 Task: Open Card Card0000000029 in Board Board0000000008 in Workspace WS0000000003 in Trello. Add Member vinny.office2@gmail.com to Card Card0000000029 in Board Board0000000008 in Workspace WS0000000003 in Trello. Add Purple Label titled Label0000000029 to Card Card0000000029 in Board Board0000000008 in Workspace WS0000000003 in Trello. Add Checklist CL0000000029 to Card Card0000000029 in Board Board0000000008 in Workspace WS0000000003 in Trello. Add Dates with Start Date as Aug 01 2023 and Due Date as Aug 31 2023 to Card Card0000000029 in Board Board0000000008 in Workspace WS0000000003 in Trello
Action: Mouse moved to (279, 178)
Screenshot: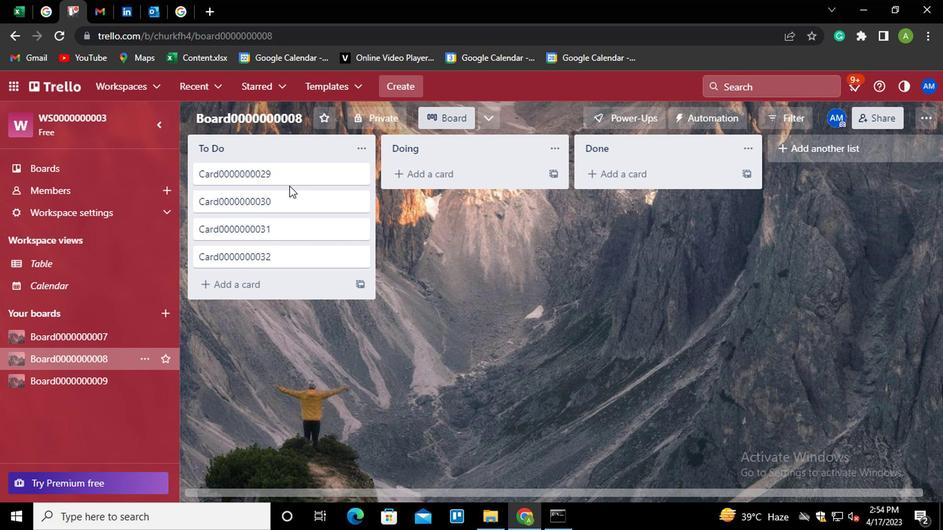 
Action: Mouse pressed left at (279, 178)
Screenshot: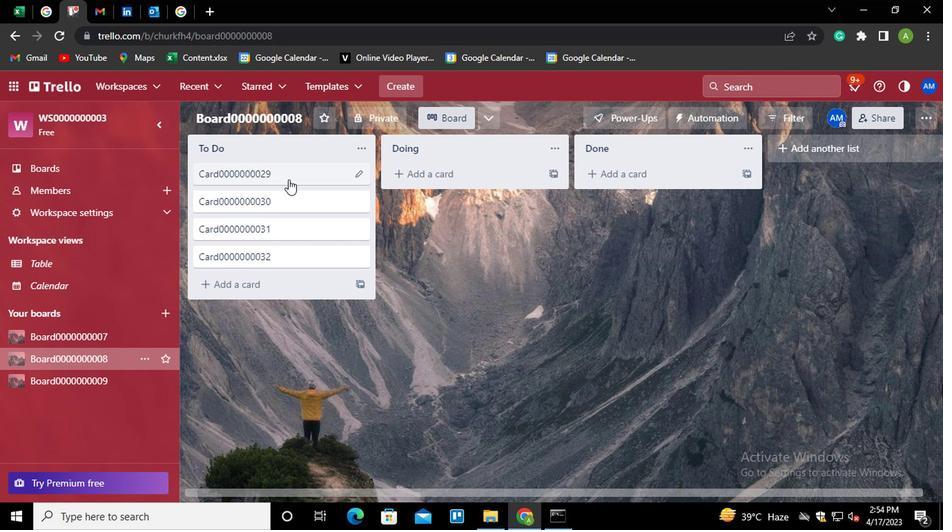 
Action: Mouse moved to (624, 201)
Screenshot: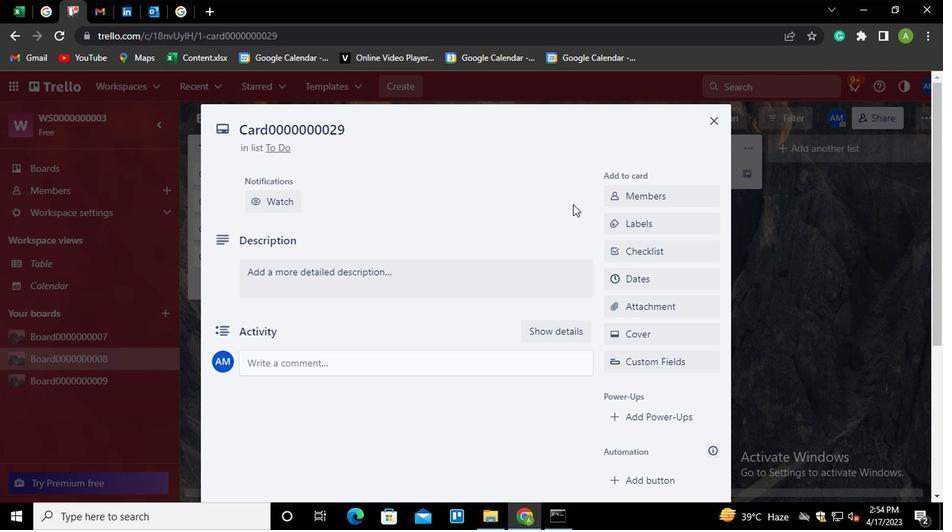 
Action: Mouse pressed left at (624, 201)
Screenshot: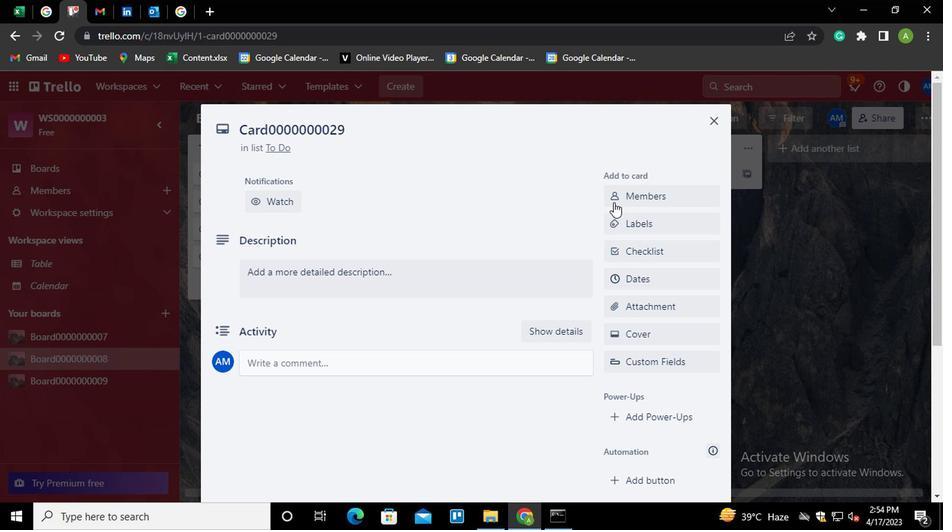 
Action: Mouse moved to (641, 259)
Screenshot: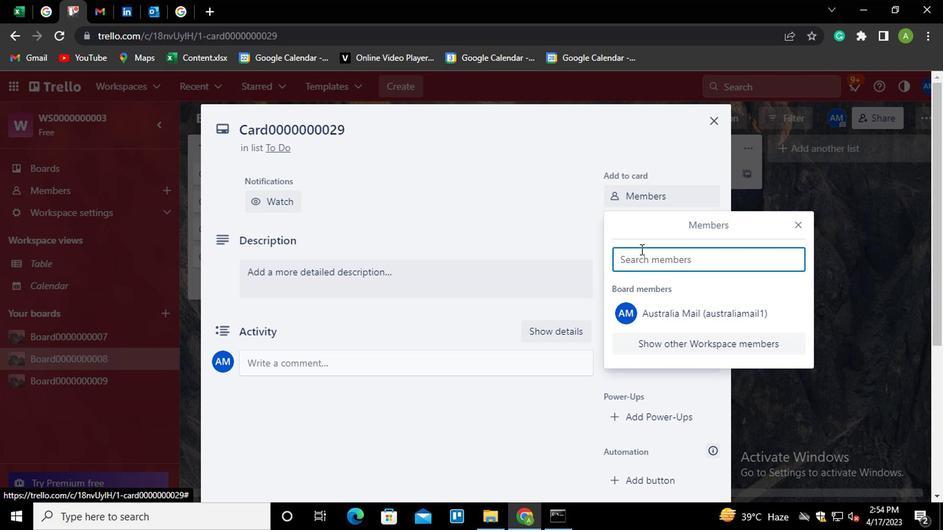 
Action: Mouse pressed left at (641, 259)
Screenshot: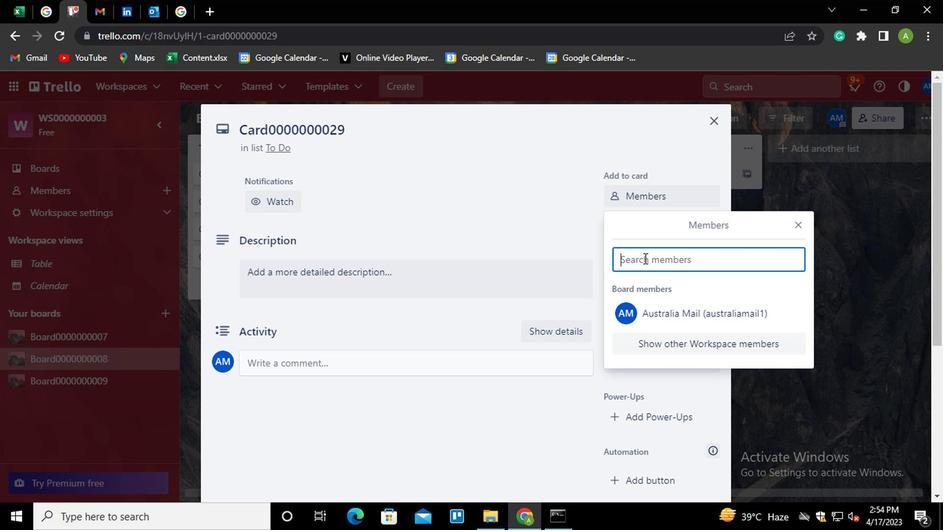 
Action: Key pressed vinny.office2<Key.shift>@GMAIL.COM
Screenshot: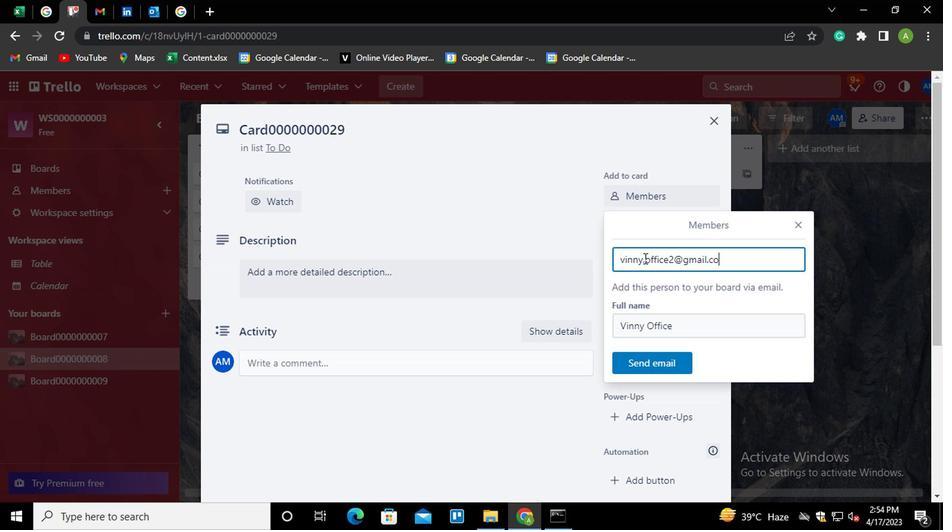 
Action: Mouse moved to (666, 369)
Screenshot: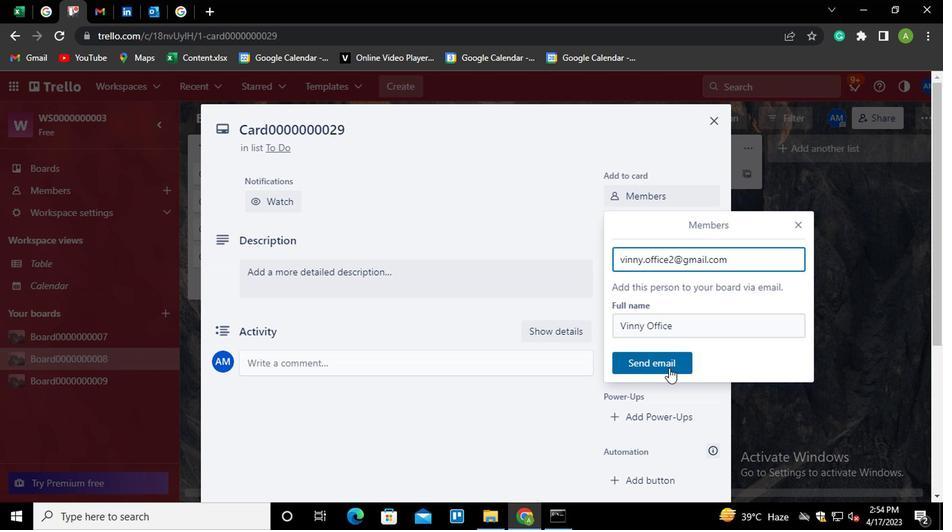 
Action: Mouse pressed left at (666, 369)
Screenshot: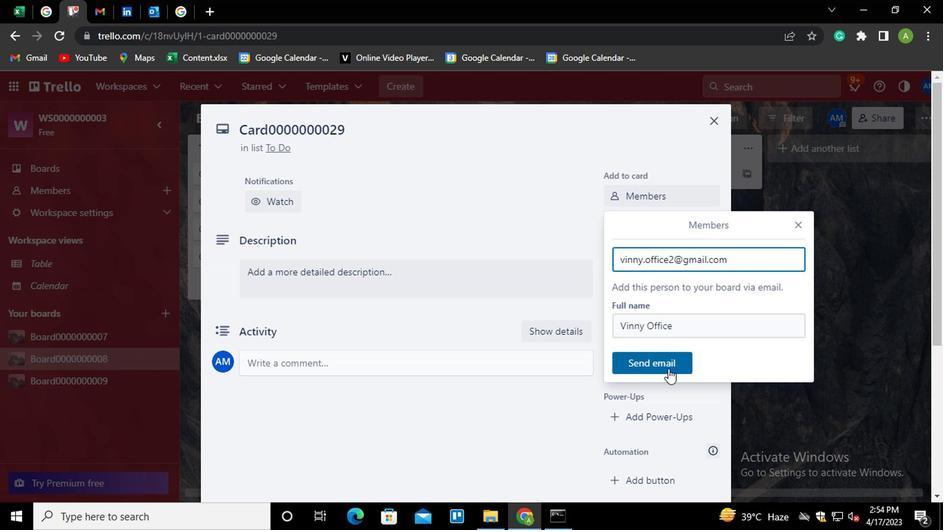 
Action: Mouse moved to (648, 222)
Screenshot: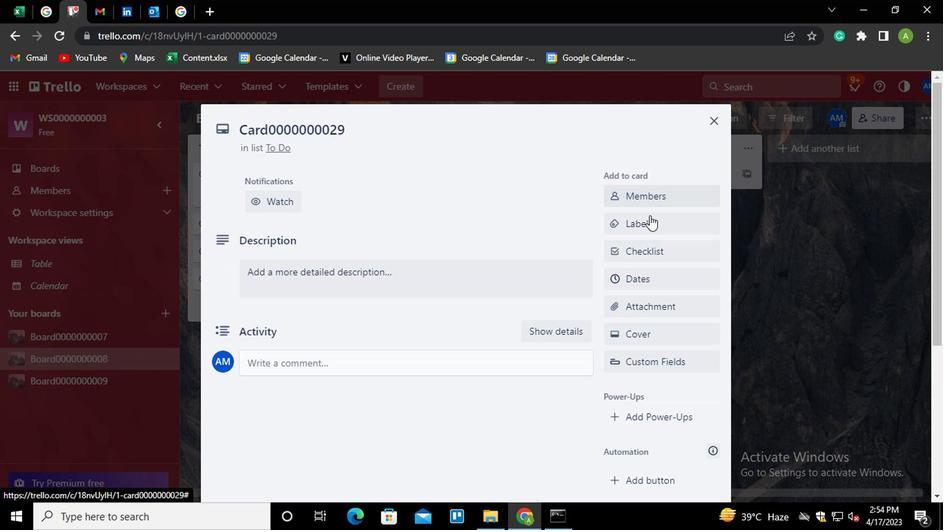 
Action: Mouse pressed left at (648, 222)
Screenshot: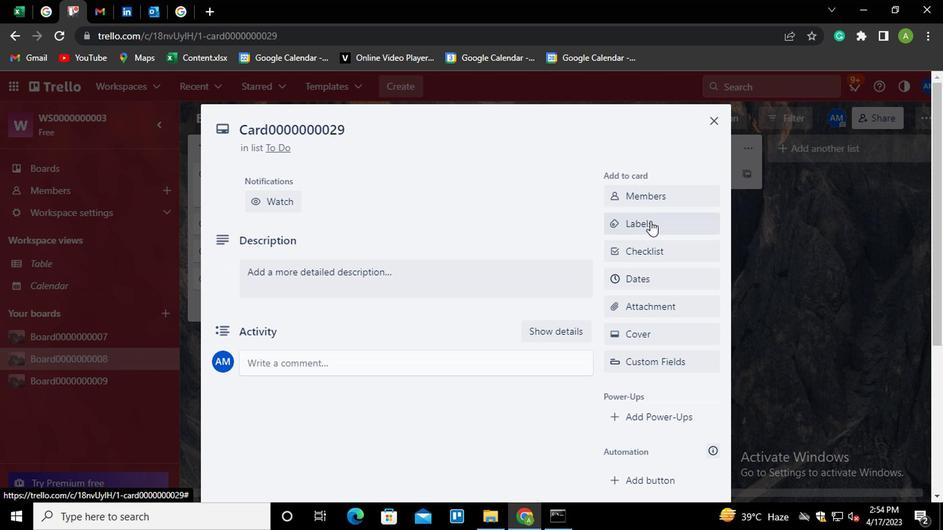 
Action: Mouse moved to (619, 299)
Screenshot: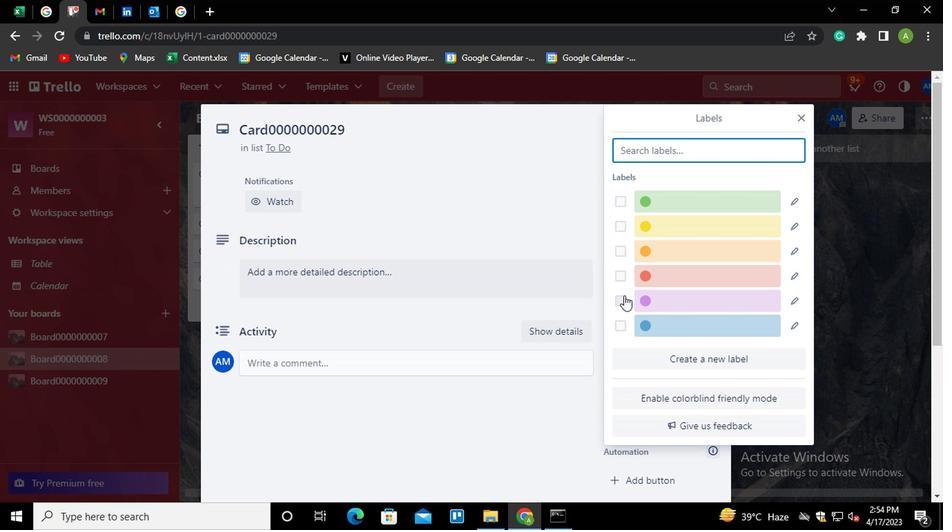 
Action: Mouse pressed left at (619, 299)
Screenshot: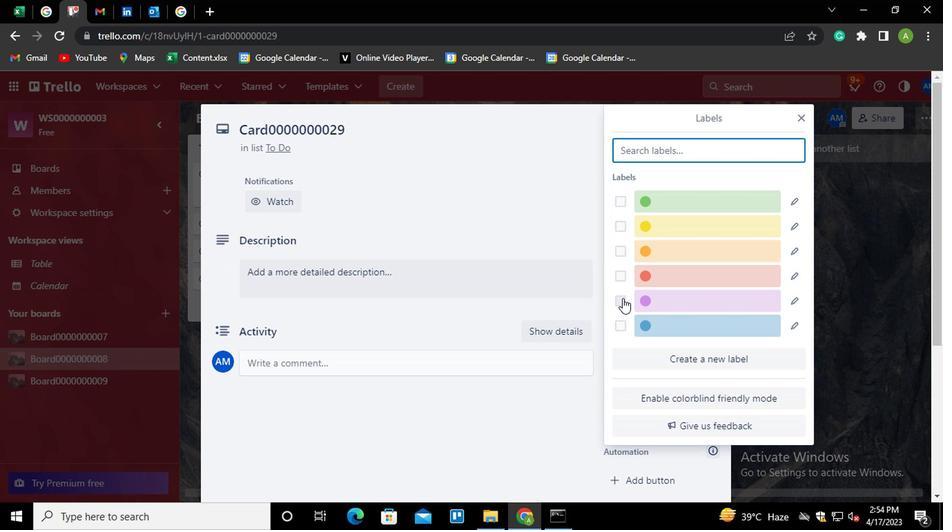 
Action: Mouse moved to (795, 300)
Screenshot: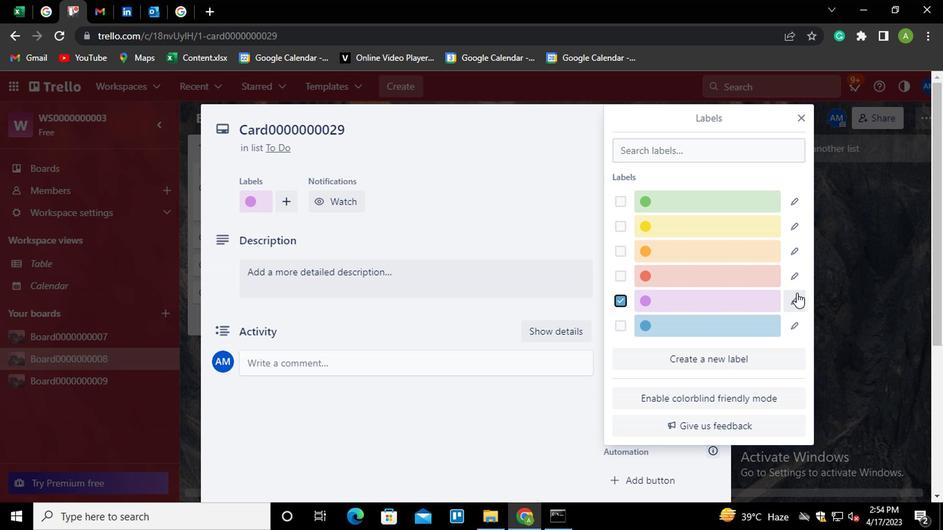 
Action: Mouse pressed left at (795, 300)
Screenshot: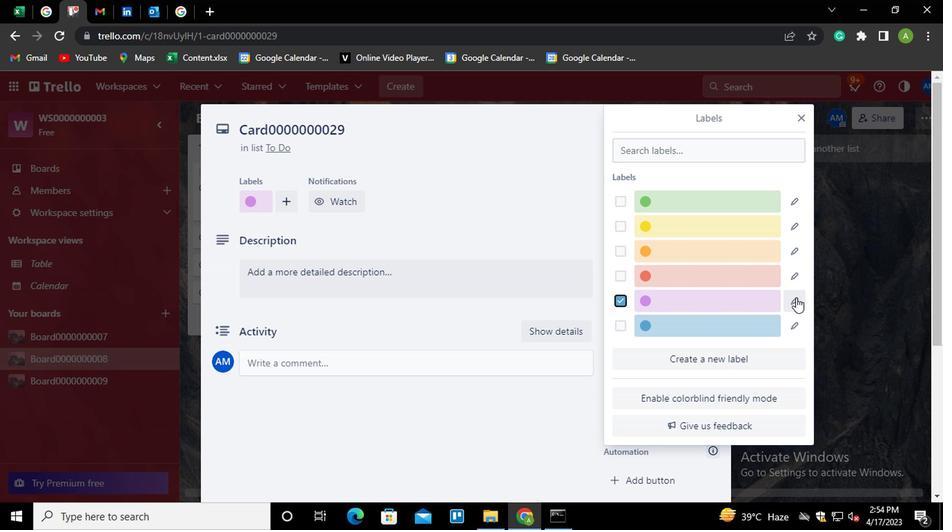 
Action: Mouse moved to (721, 244)
Screenshot: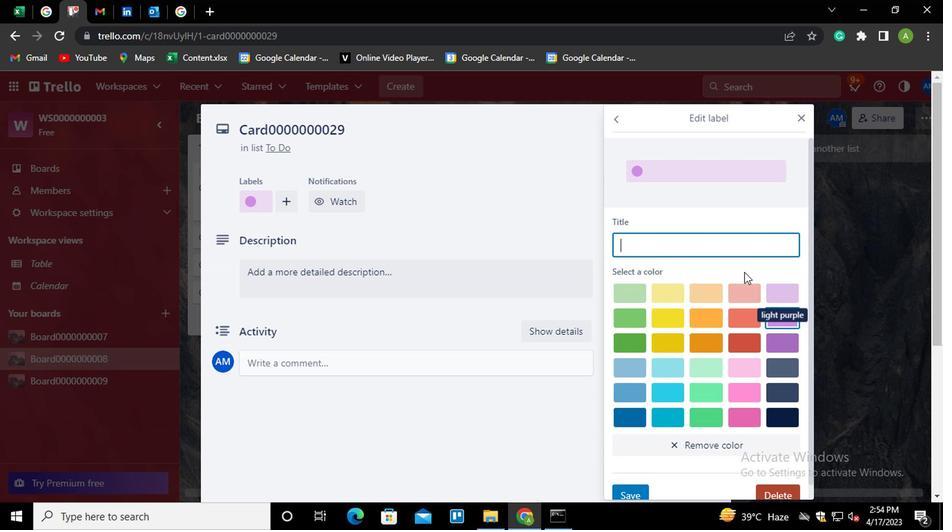 
Action: Mouse pressed left at (721, 244)
Screenshot: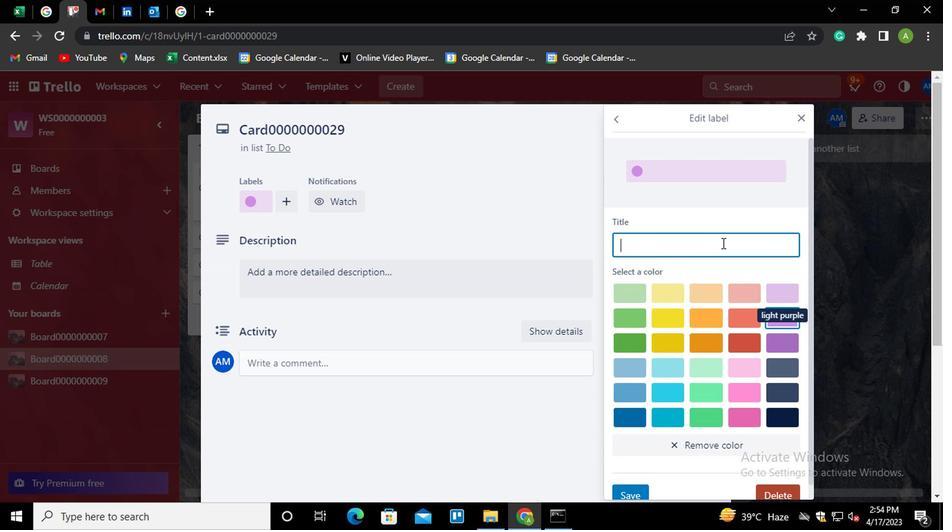 
Action: Key pressed <Key.shift><Key.shift><Key.shift><Key.shift><Key.shift><Key.shift><Key.shift><Key.shift><Key.shift><Key.shift><Key.shift><Key.shift><Key.shift><Key.shift><Key.shift><Key.shift><Key.shift><Key.shift><Key.shift><Key.shift><Key.shift><Key.shift><Key.shift><Key.shift><Key.shift><Key.shift>LABEL0000000029
Screenshot: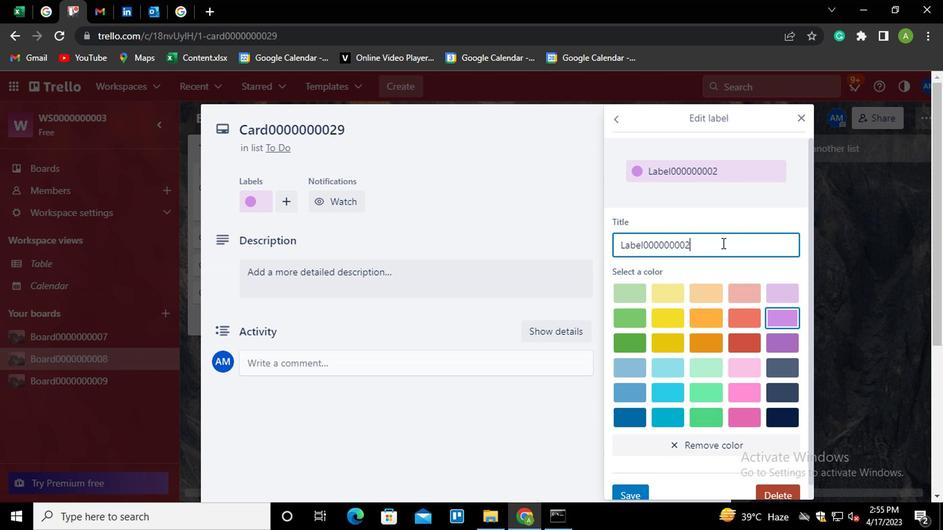 
Action: Mouse moved to (627, 490)
Screenshot: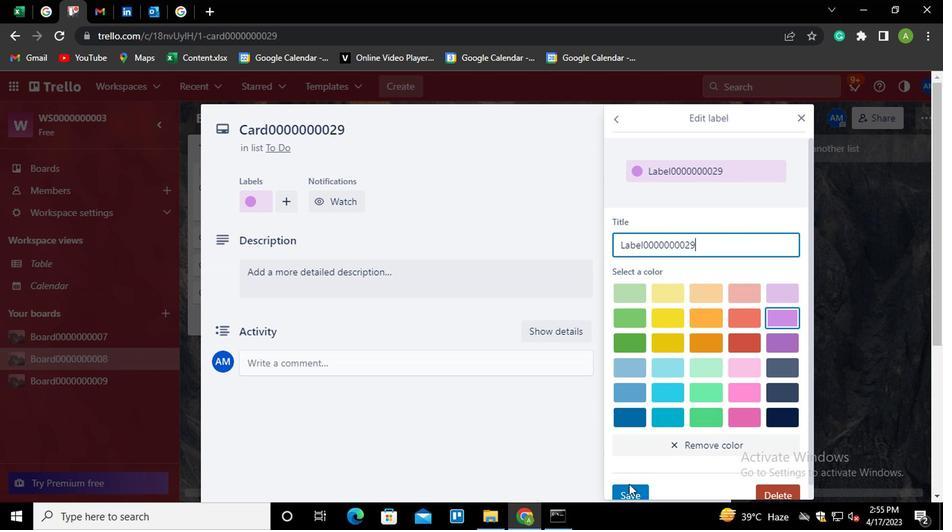 
Action: Mouse pressed left at (627, 490)
Screenshot: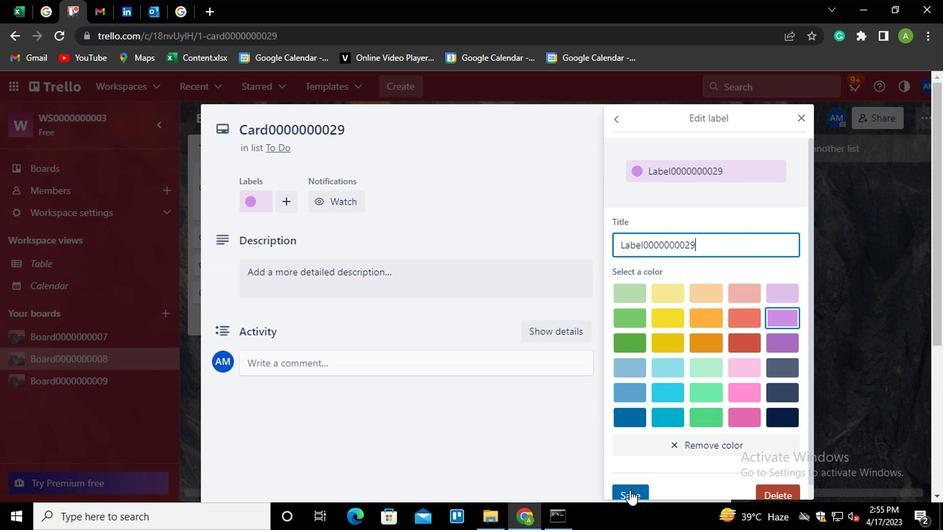 
Action: Mouse moved to (572, 238)
Screenshot: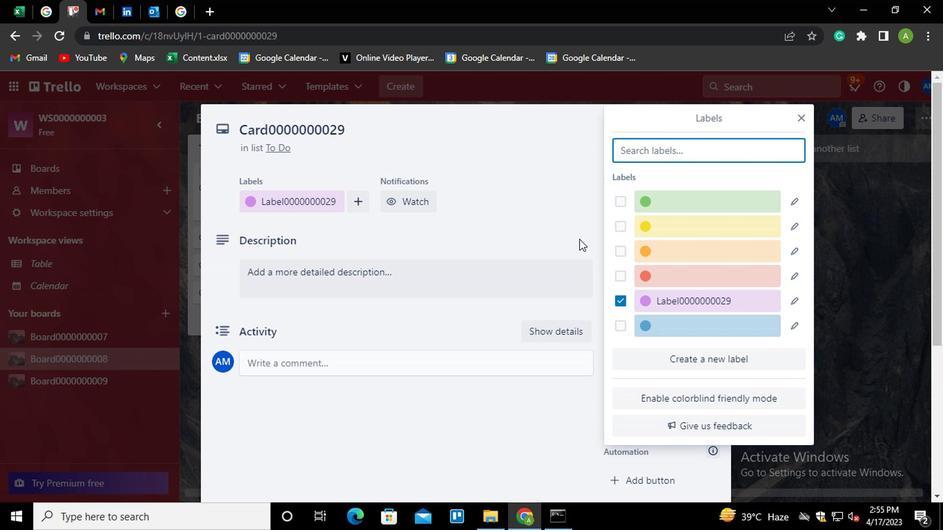 
Action: Mouse pressed left at (572, 238)
Screenshot: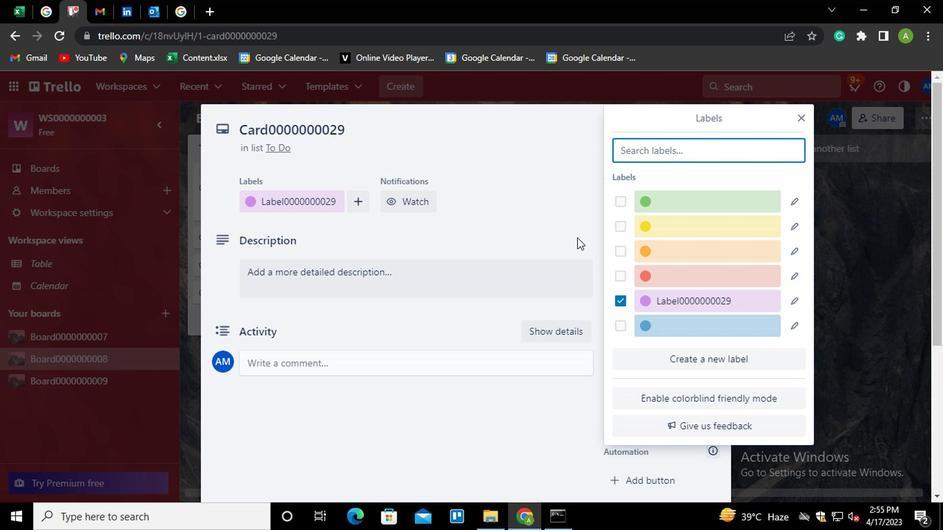 
Action: Mouse moved to (641, 257)
Screenshot: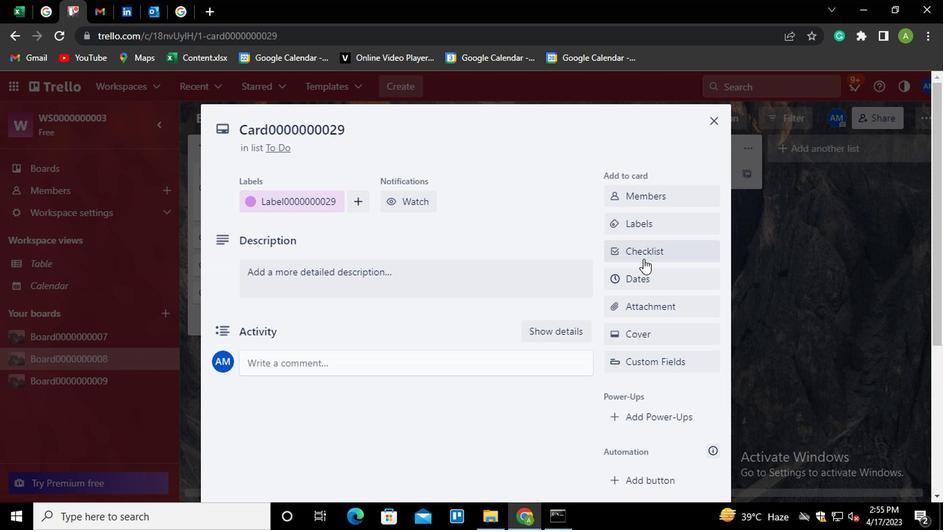 
Action: Mouse pressed left at (641, 257)
Screenshot: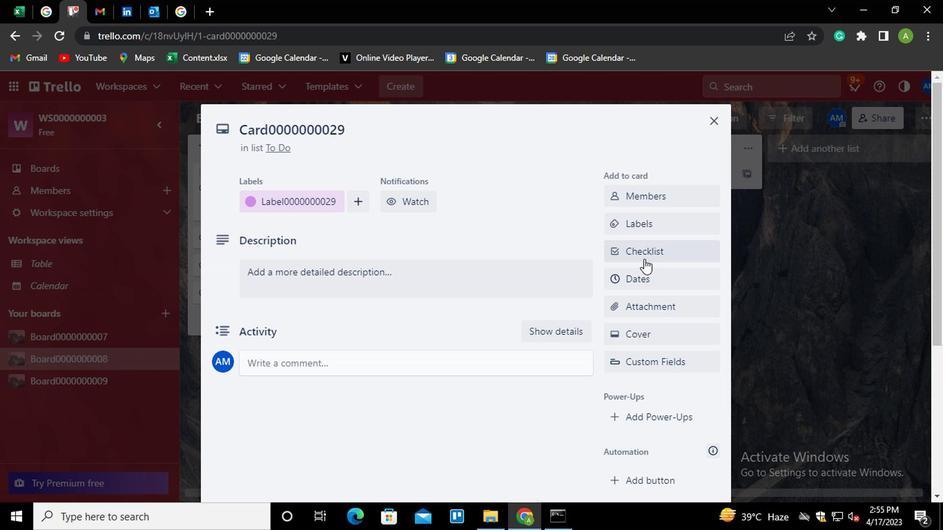 
Action: Key pressed <Key.shift>CL0000000029
Screenshot: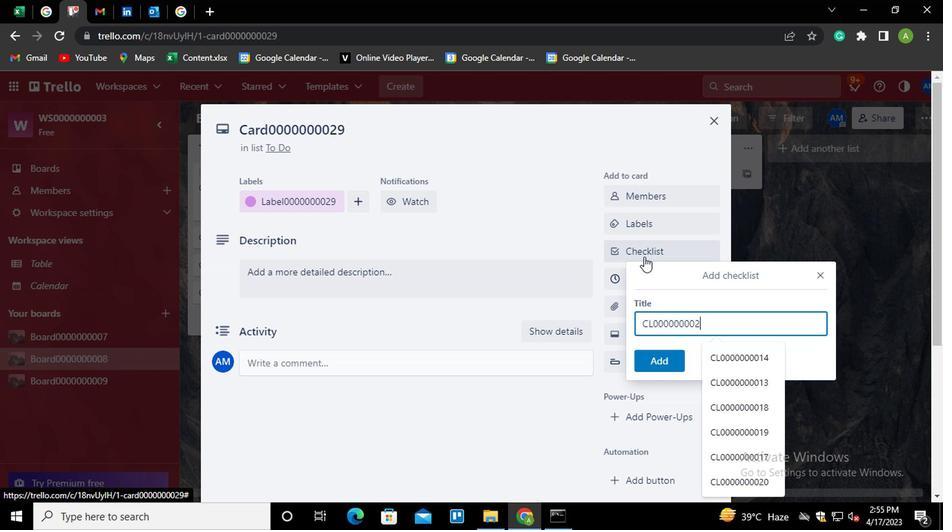 
Action: Mouse moved to (656, 362)
Screenshot: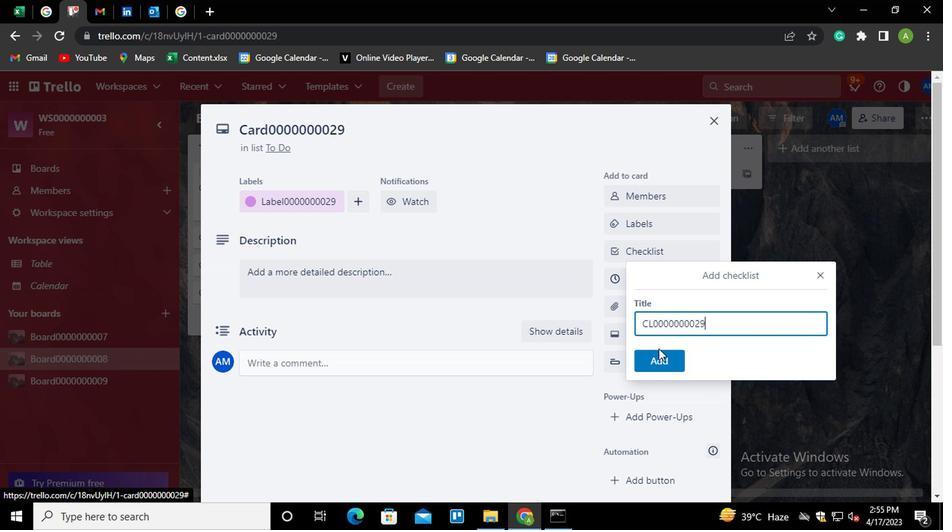 
Action: Mouse pressed left at (656, 362)
Screenshot: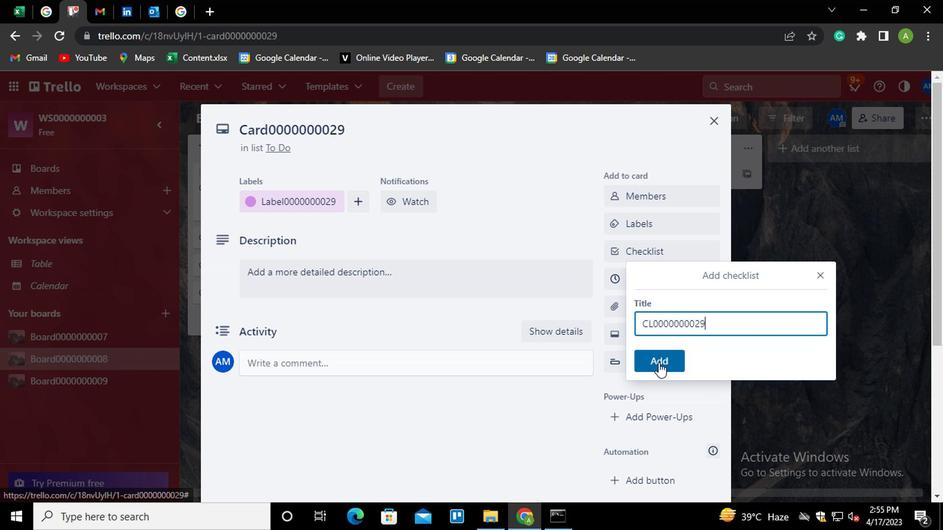 
Action: Mouse moved to (658, 283)
Screenshot: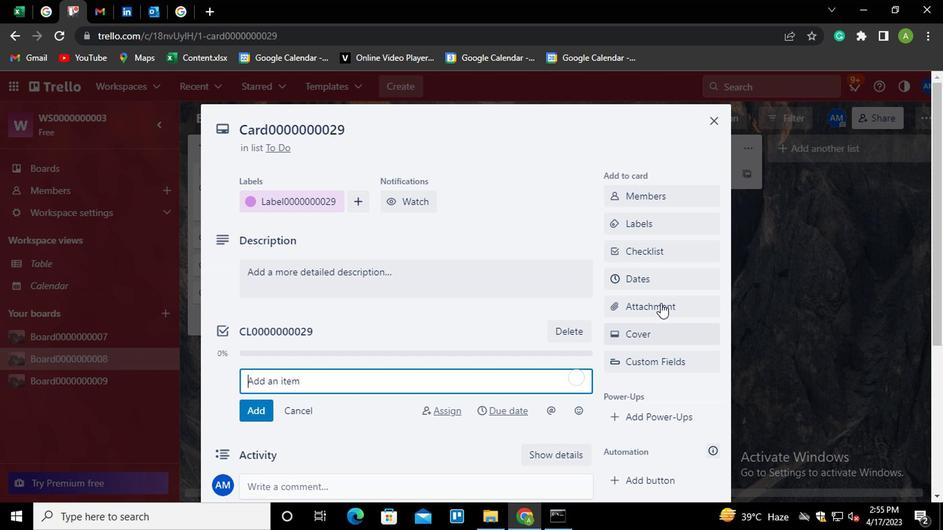 
Action: Mouse pressed left at (658, 283)
Screenshot: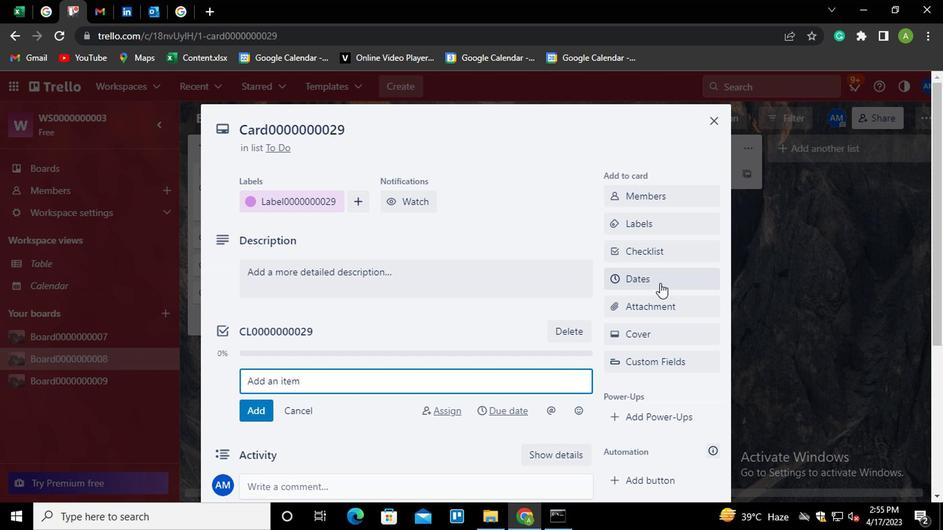 
Action: Mouse moved to (618, 367)
Screenshot: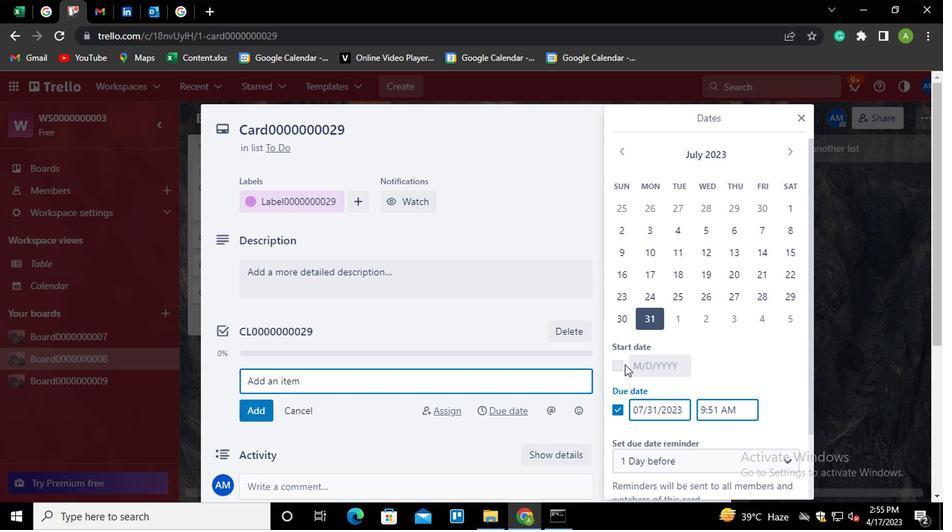 
Action: Mouse pressed left at (618, 367)
Screenshot: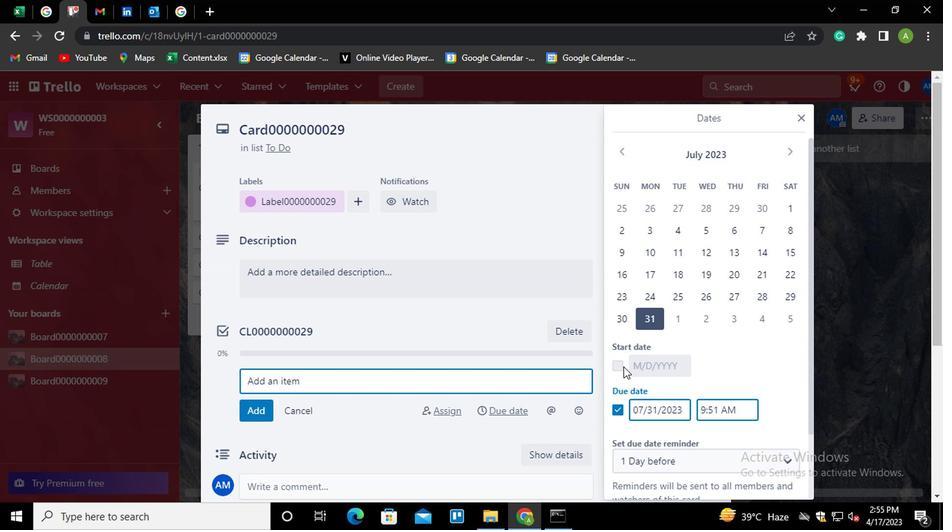 
Action: Mouse moved to (640, 367)
Screenshot: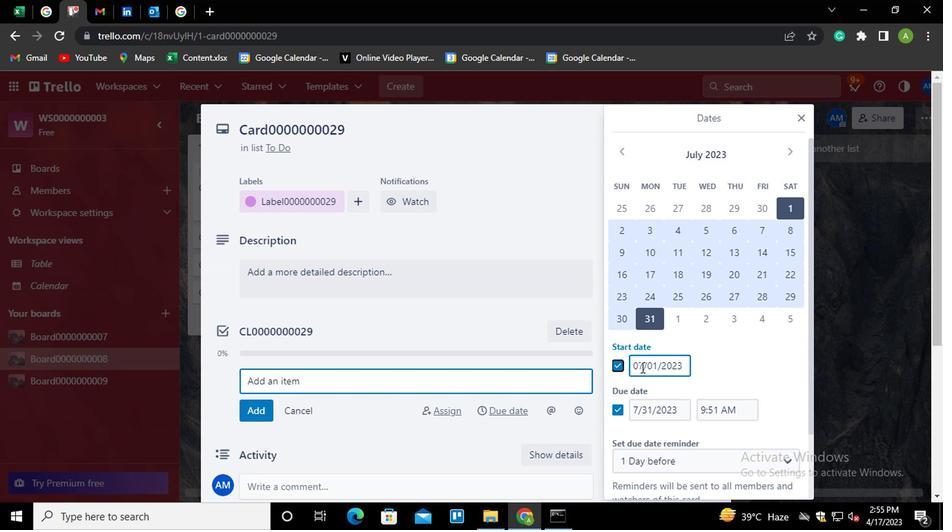 
Action: Mouse pressed left at (640, 367)
Screenshot: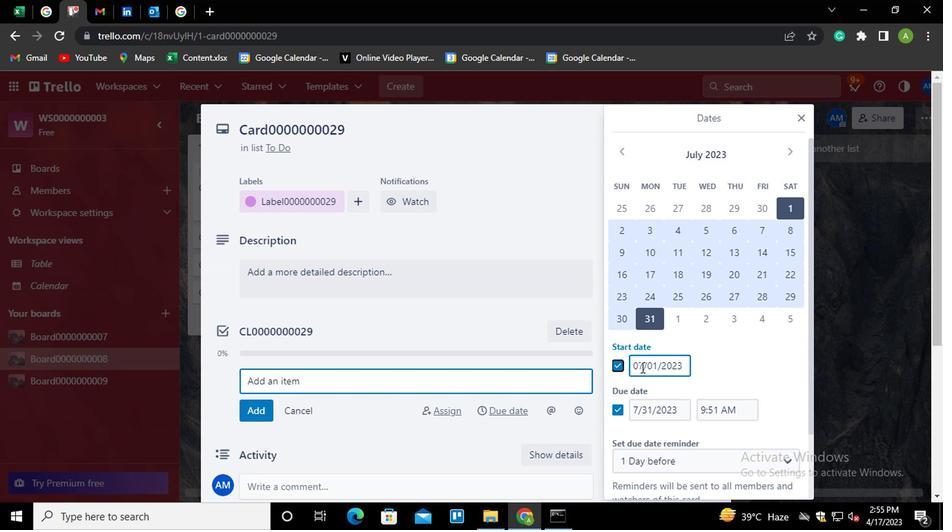 
Action: Mouse moved to (649, 367)
Screenshot: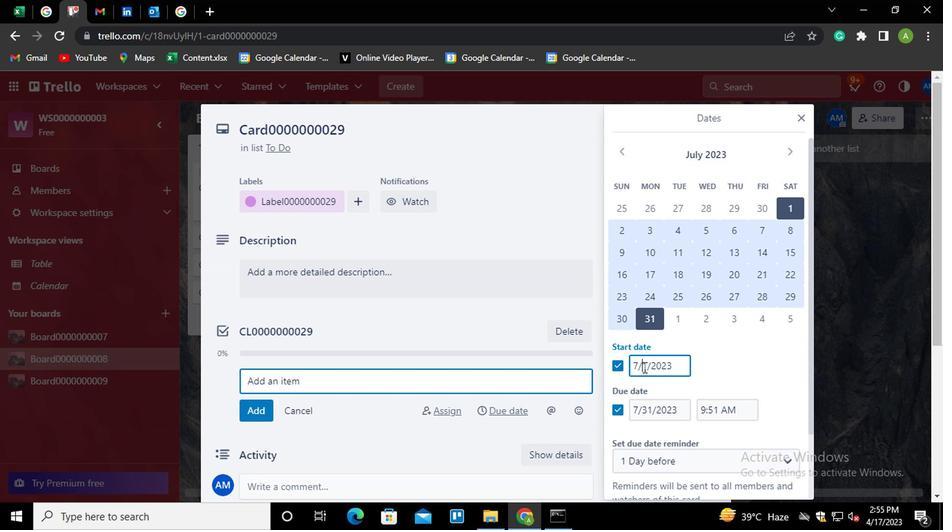 
Action: Key pressed <Key.left><Key.backspace>8
Screenshot: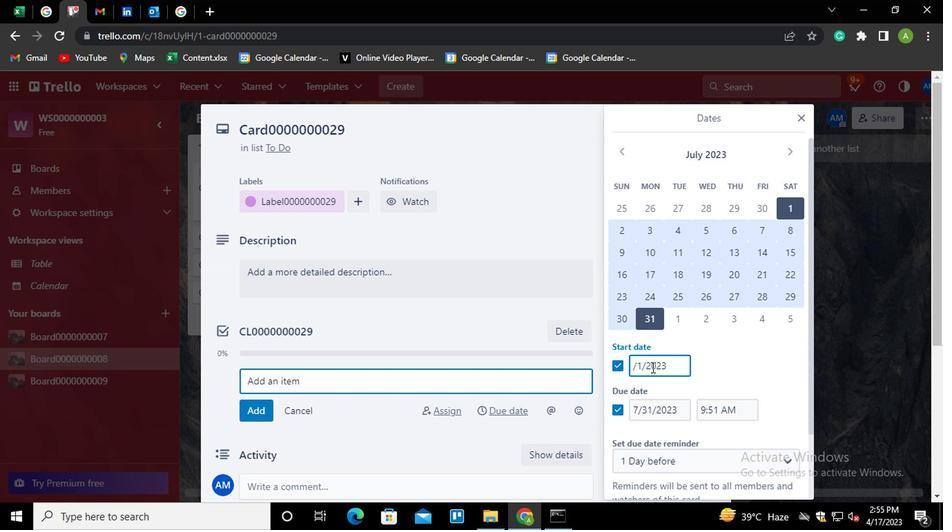 
Action: Mouse moved to (722, 386)
Screenshot: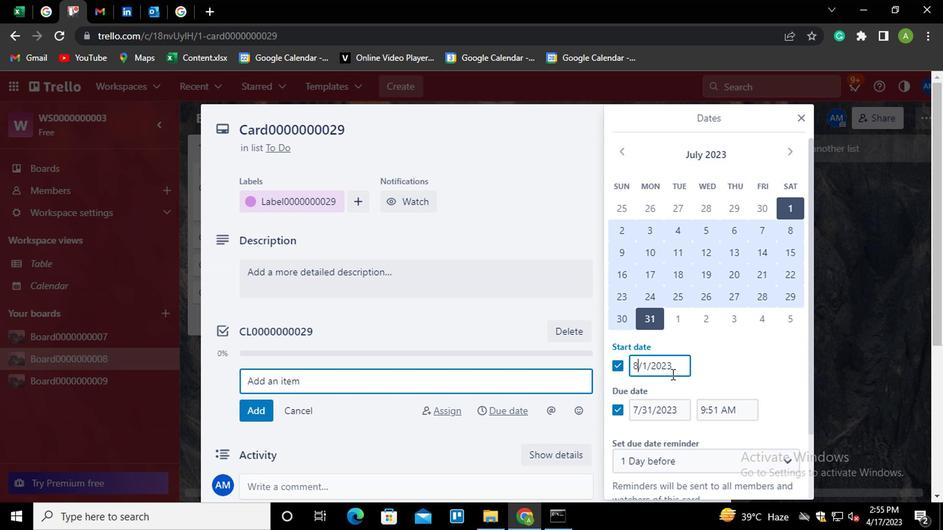 
Action: Mouse pressed left at (722, 386)
Screenshot: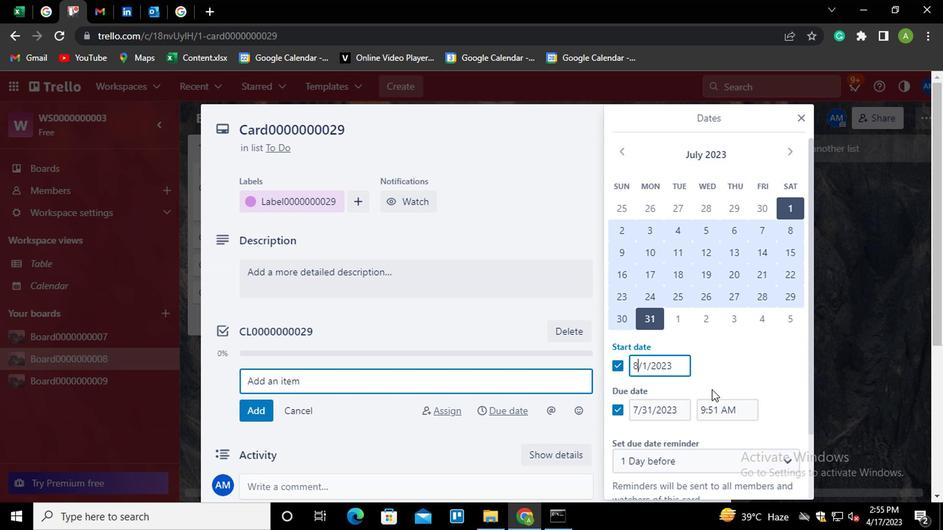 
Action: Mouse moved to (653, 410)
Screenshot: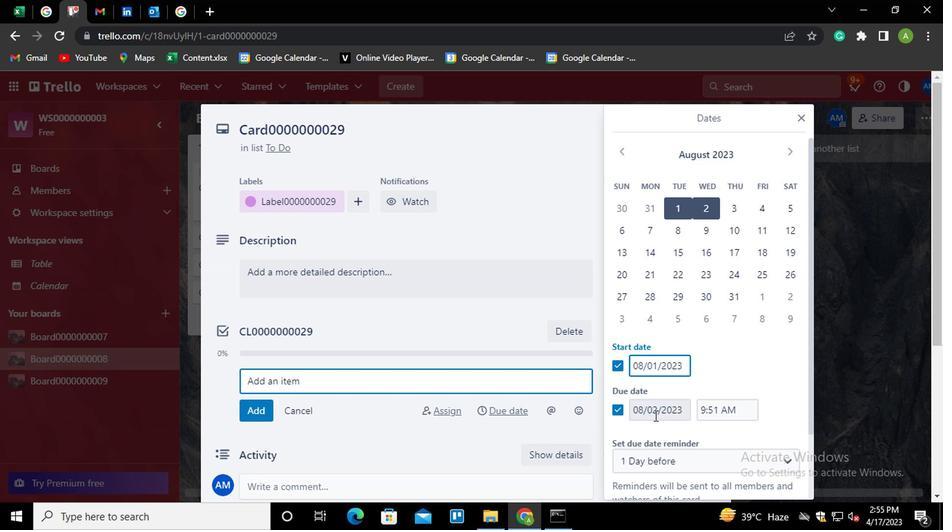 
Action: Mouse pressed left at (653, 410)
Screenshot: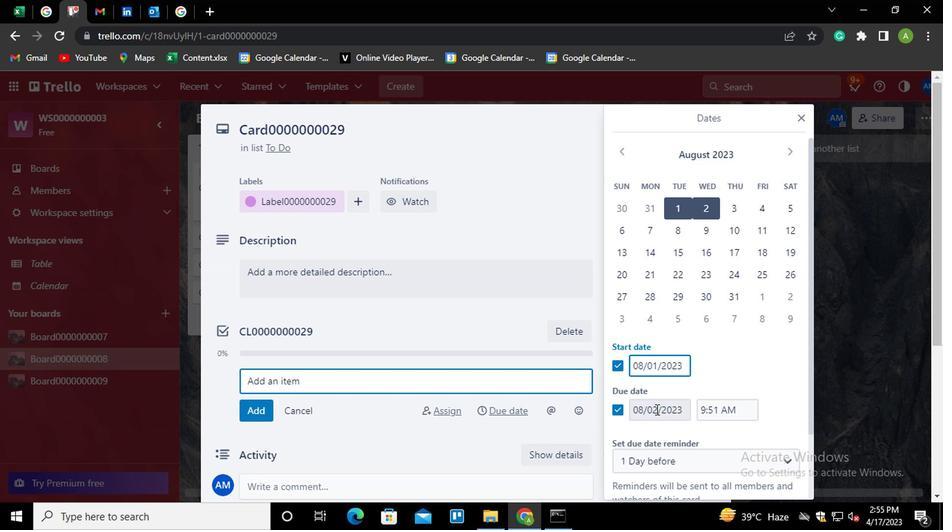 
Action: Mouse moved to (674, 418)
Screenshot: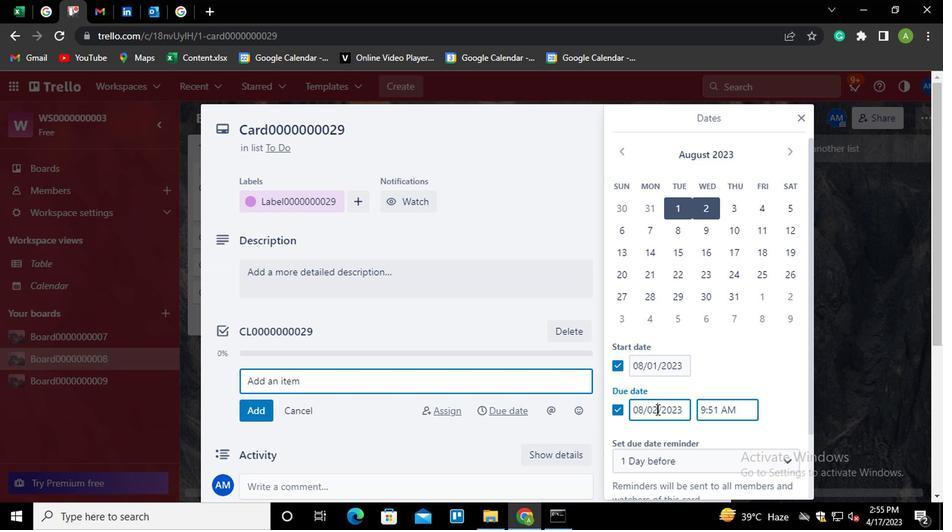 
Action: Key pressed <Key.backspace><Key.backspace>31
Screenshot: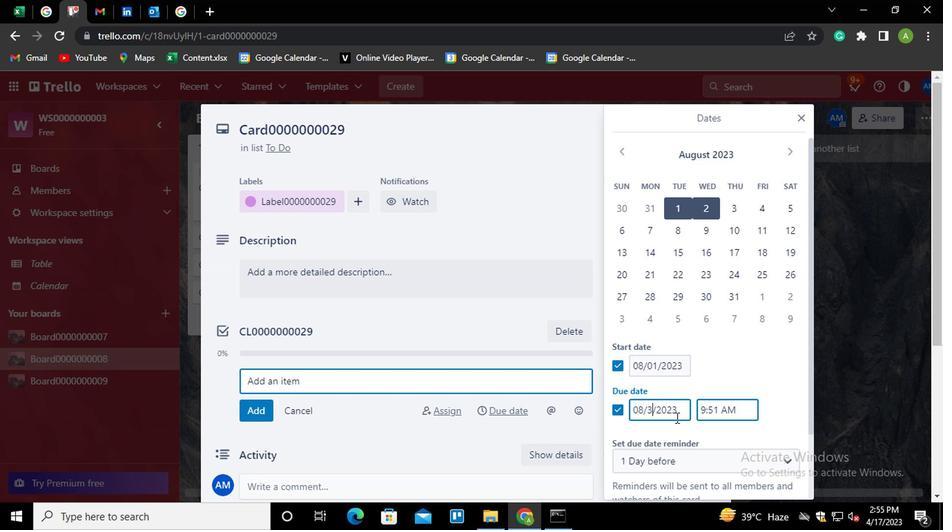 
Action: Mouse moved to (738, 362)
Screenshot: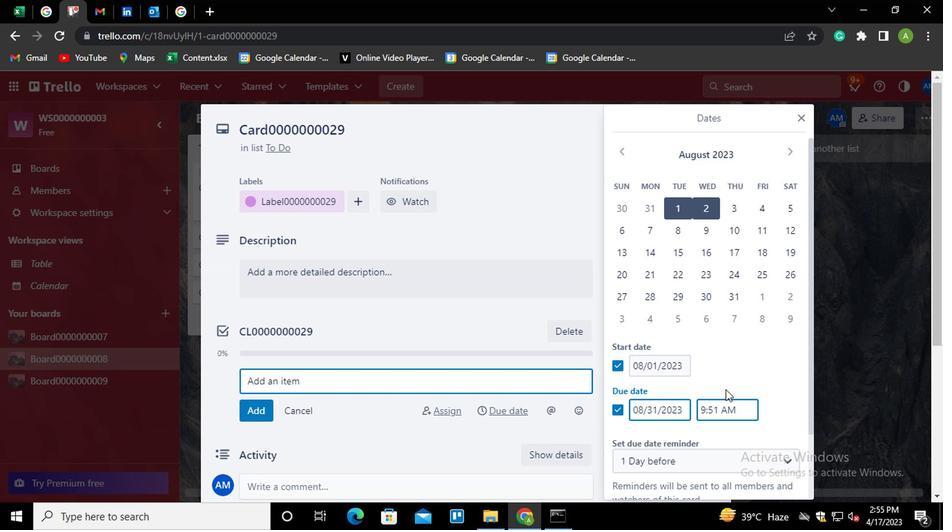 
Action: Mouse pressed left at (738, 362)
Screenshot: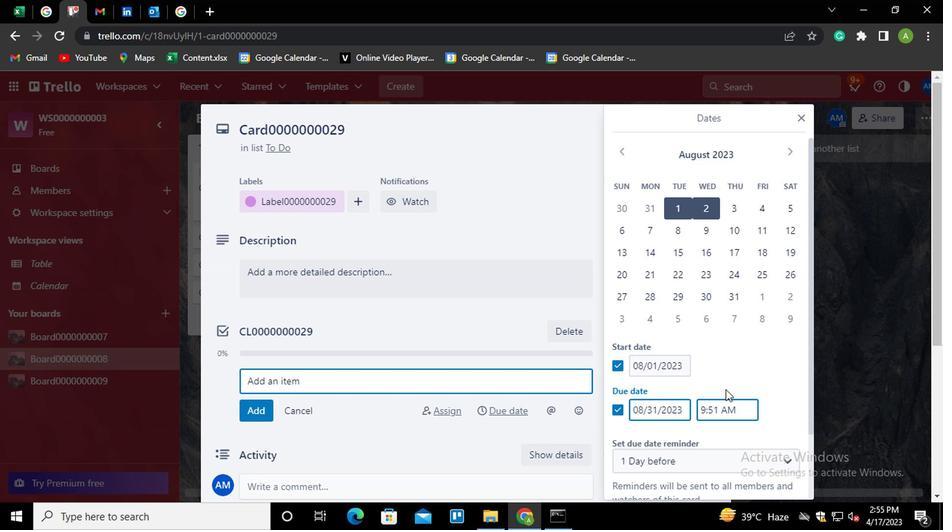
Action: Mouse scrolled (738, 362) with delta (0, 0)
Screenshot: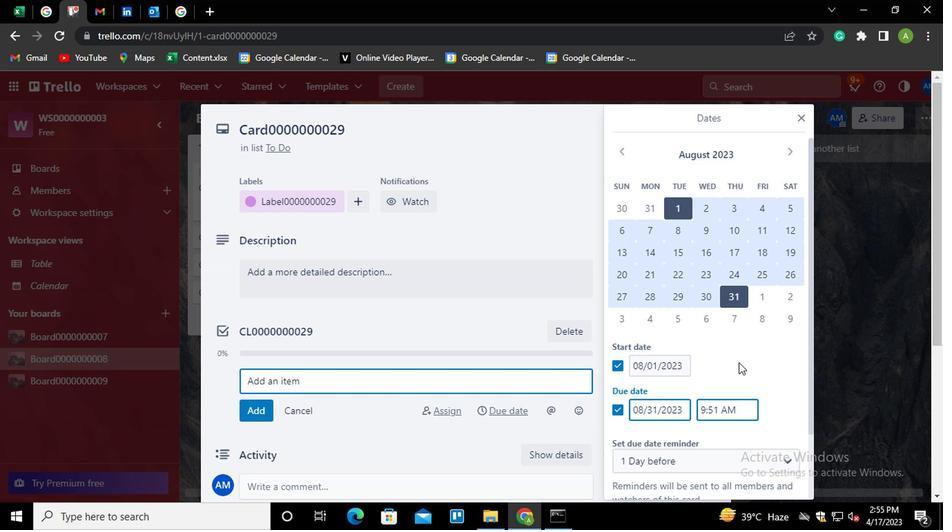 
Action: Mouse moved to (693, 453)
Screenshot: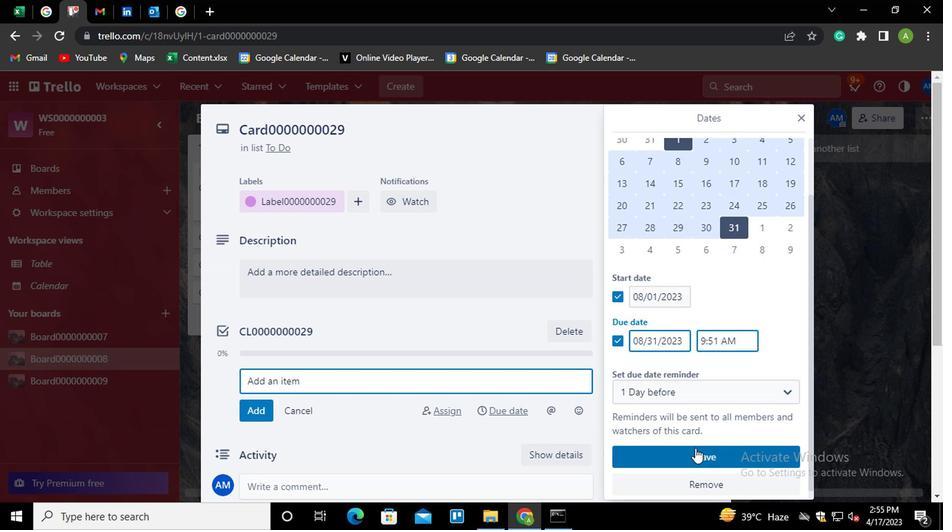
Action: Mouse pressed left at (693, 453)
Screenshot: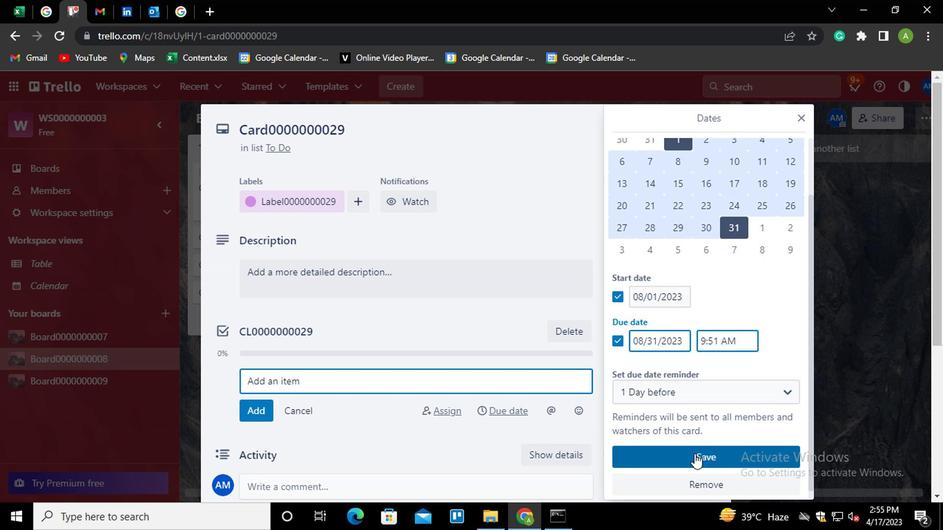 
Action: Mouse moved to (673, 443)
Screenshot: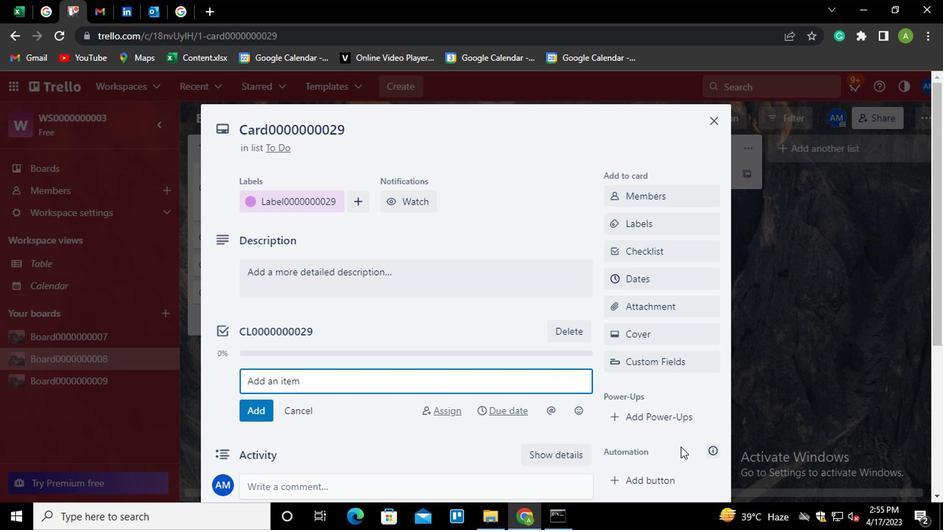 
Action: Mouse scrolled (673, 444) with delta (0, 0)
Screenshot: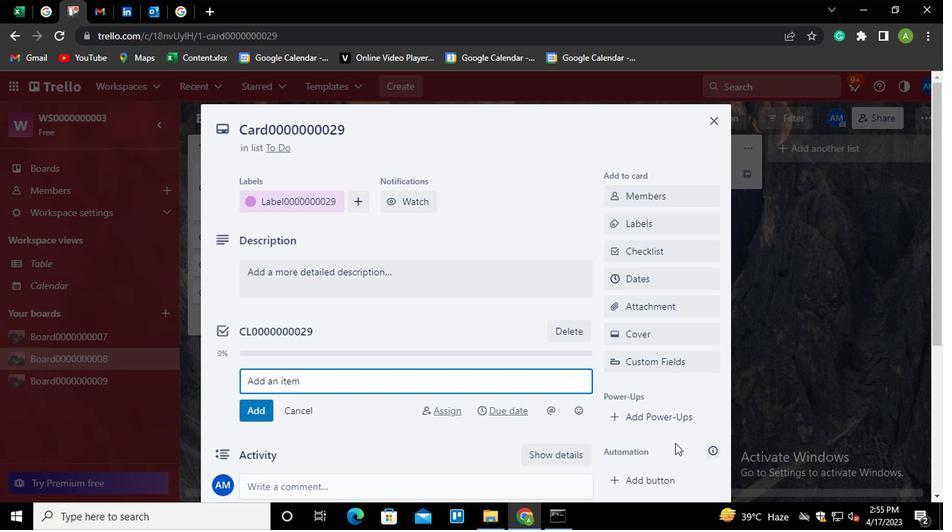 
Action: Mouse scrolled (673, 444) with delta (0, 0)
Screenshot: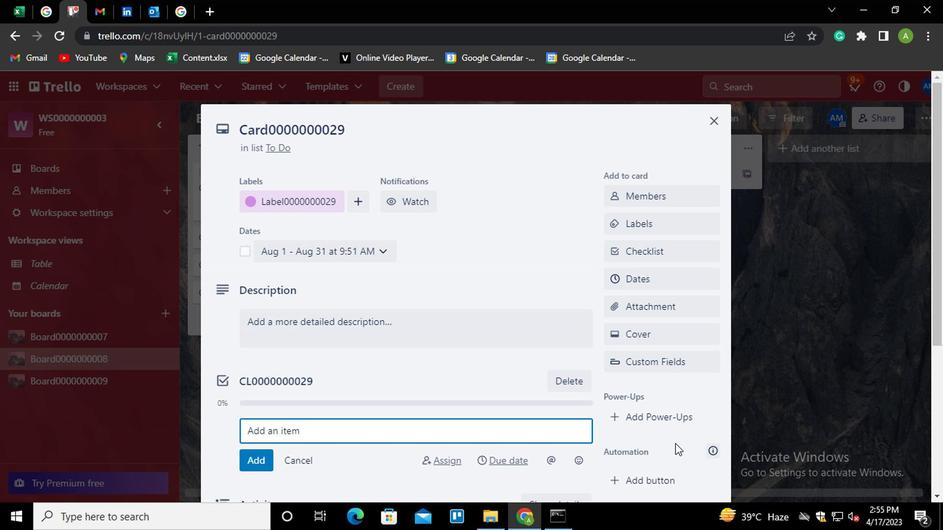 
Action: Mouse moved to (668, 443)
Screenshot: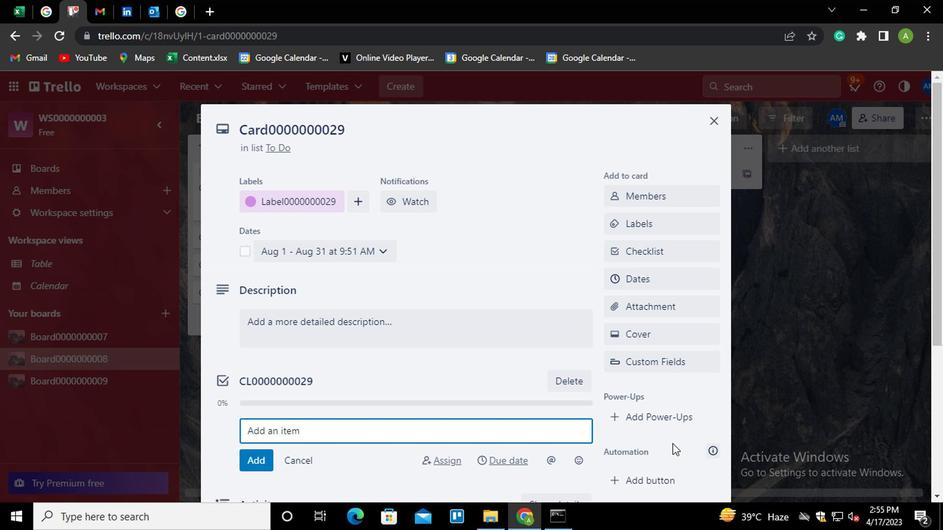 
